 Task: Use Glide Medium Effect in this video Movie B.mp4
Action: Mouse pressed left at (300, 47)
Screenshot: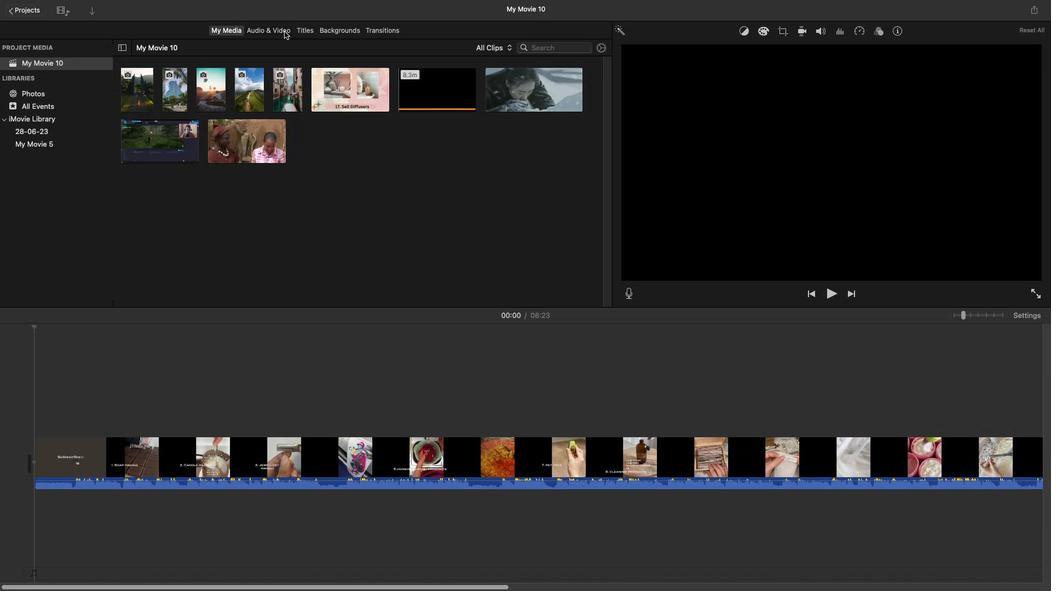 
Action: Mouse moved to (182, 287)
Screenshot: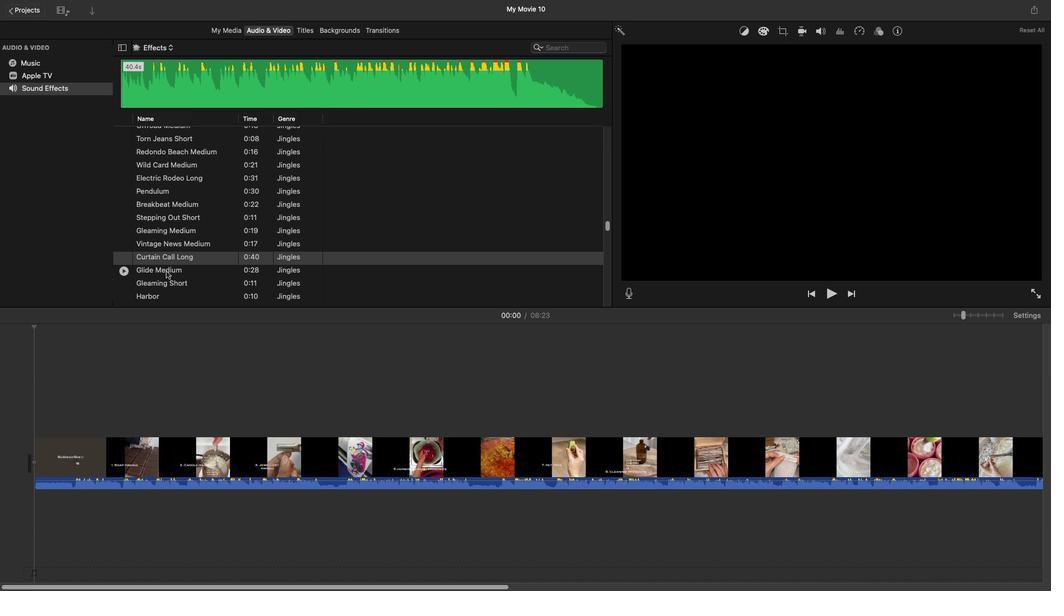 
Action: Mouse pressed left at (182, 287)
Screenshot: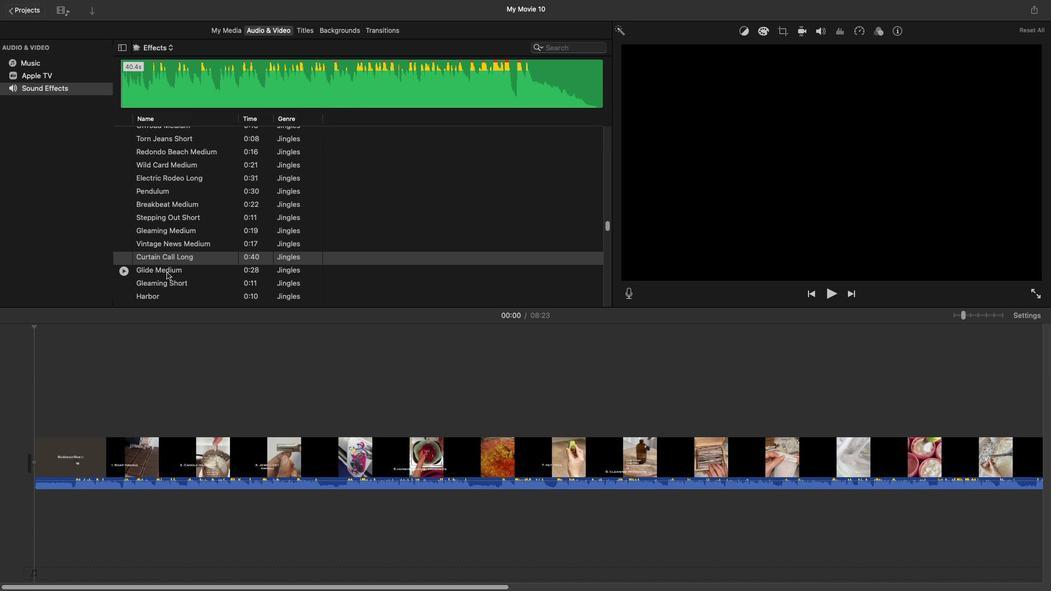 
Action: Mouse pressed left at (182, 287)
Screenshot: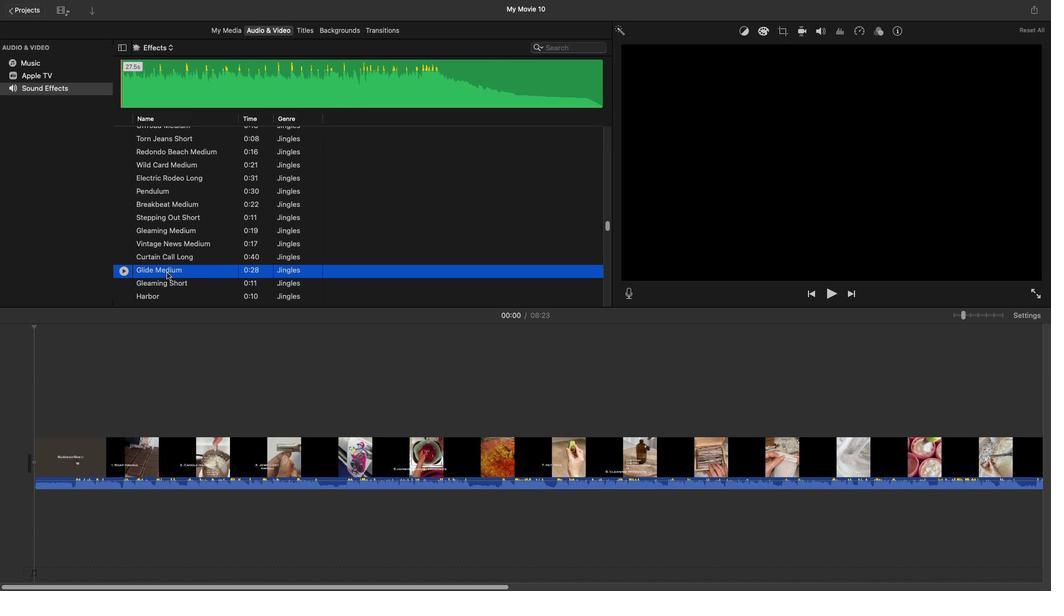 
Action: Mouse moved to (59, 546)
Screenshot: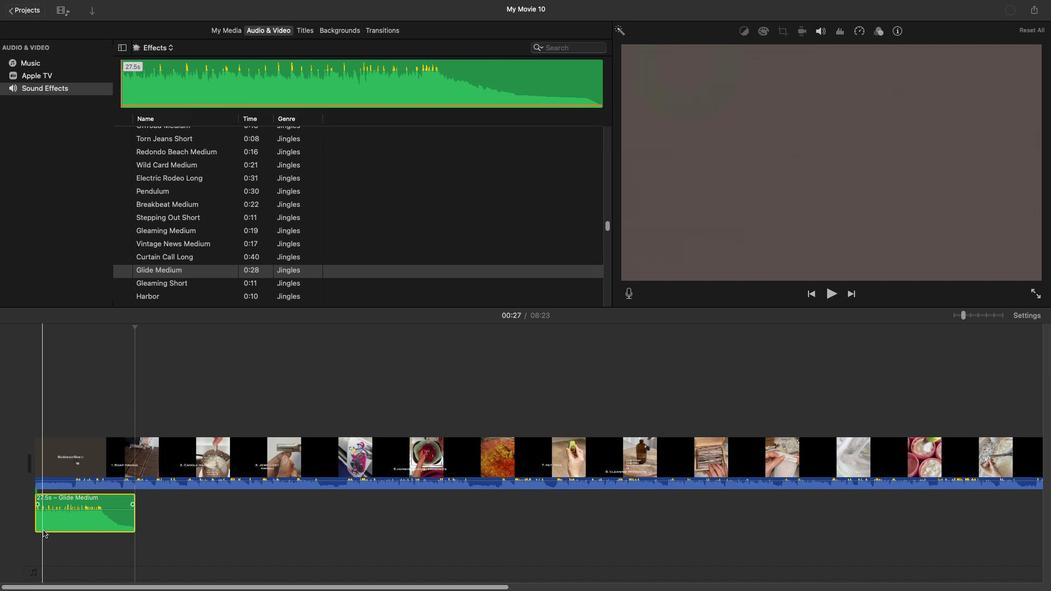 
